 Task: Open the calendar and view the schedule for the week of June 19 - 23, 2023.
Action: Mouse moved to (14, 58)
Screenshot: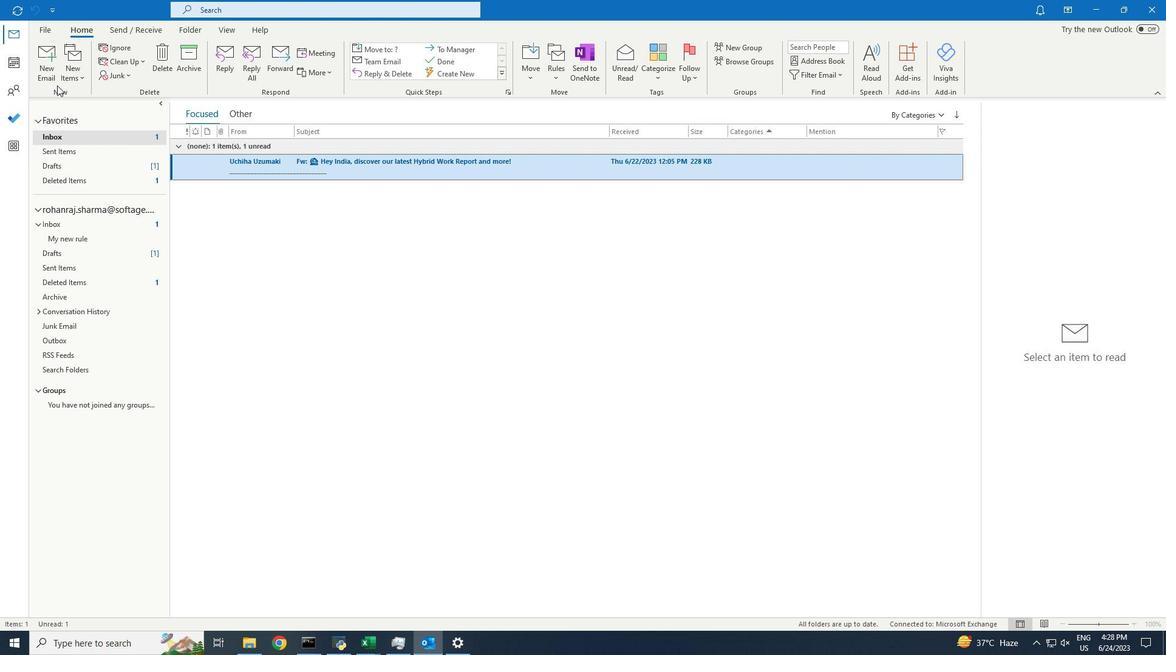 
Action: Mouse pressed left at (14, 58)
Screenshot: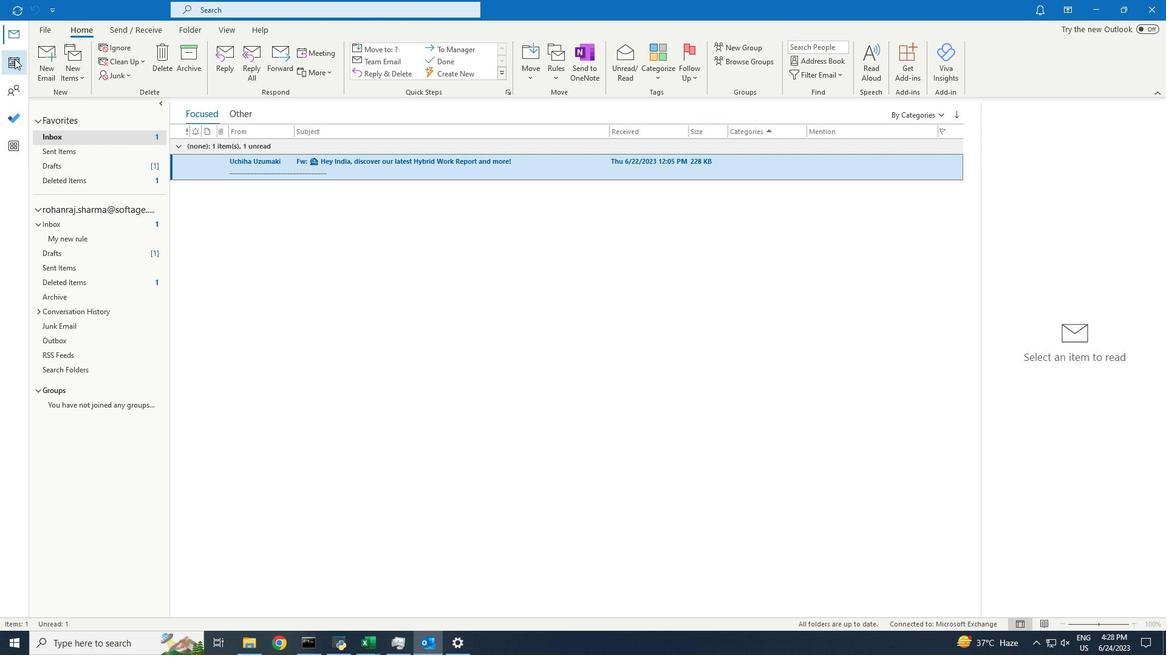 
Action: Mouse moved to (221, 29)
Screenshot: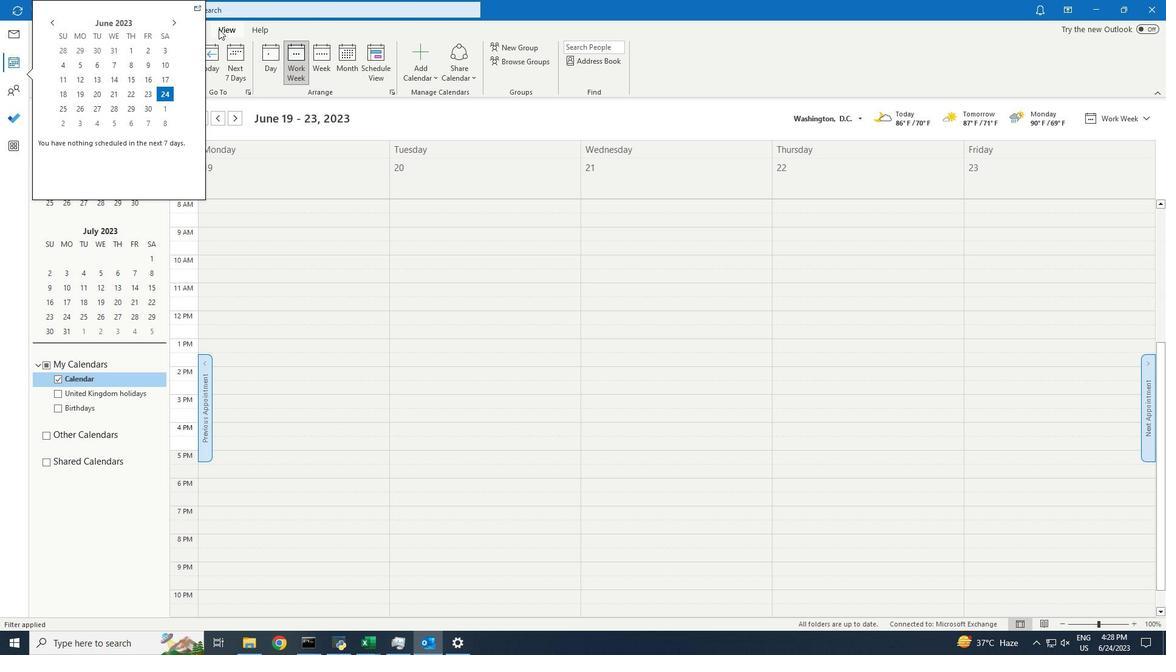
Action: Mouse pressed left at (221, 29)
Screenshot: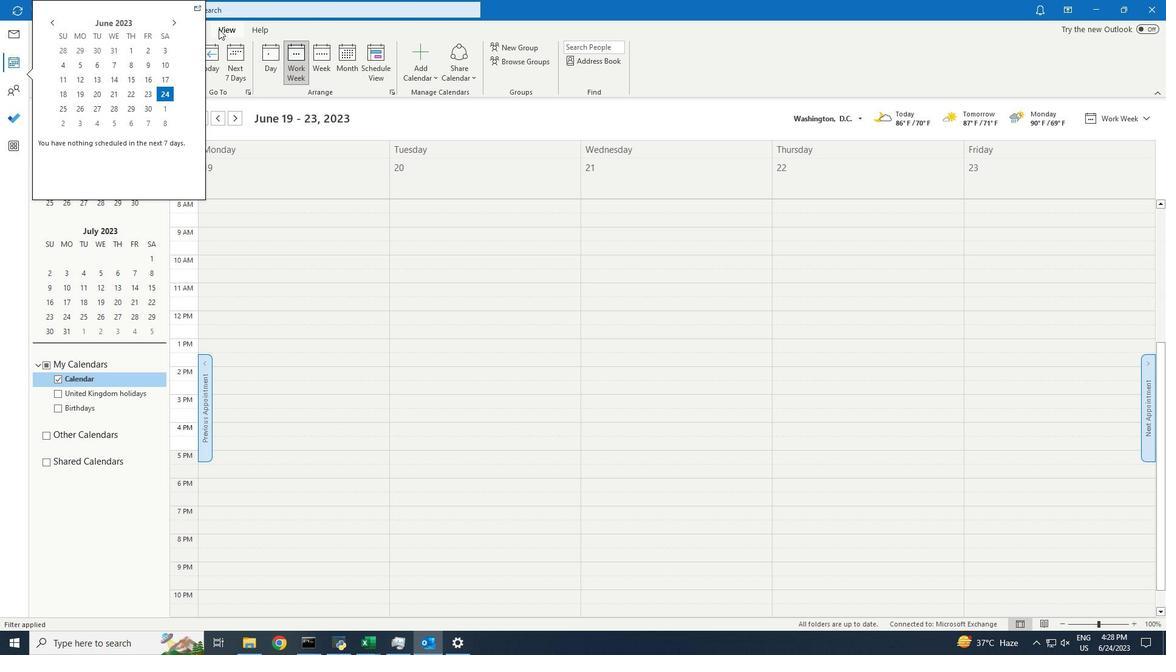 
Action: Mouse moved to (196, 64)
Screenshot: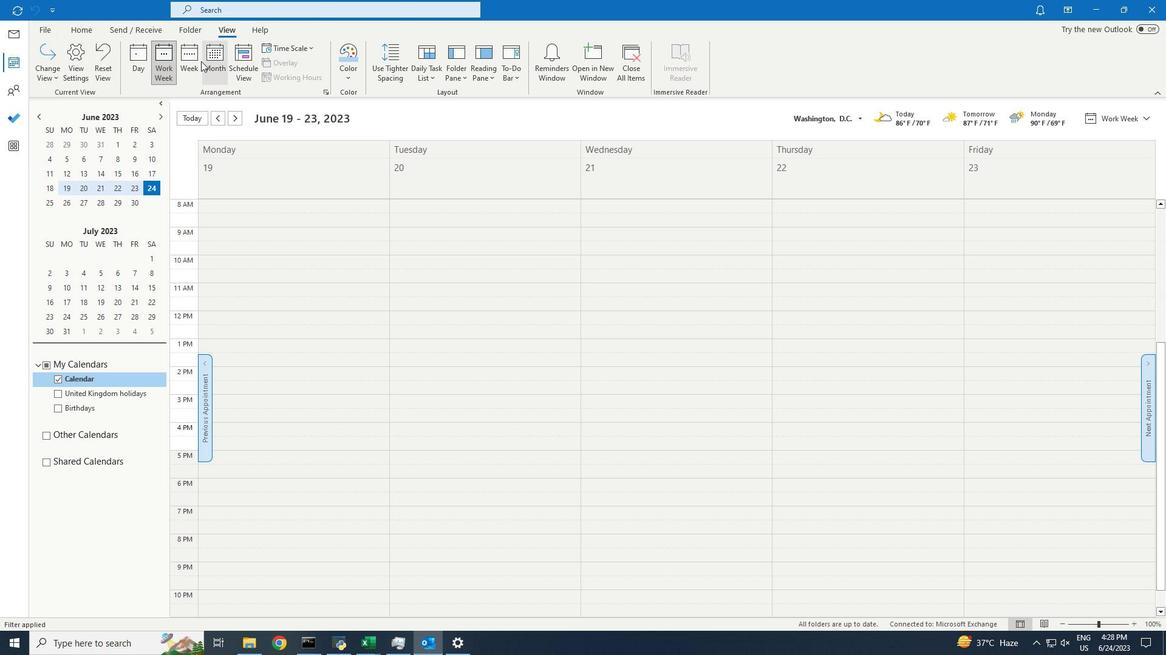 
Action: Mouse pressed left at (196, 64)
Screenshot: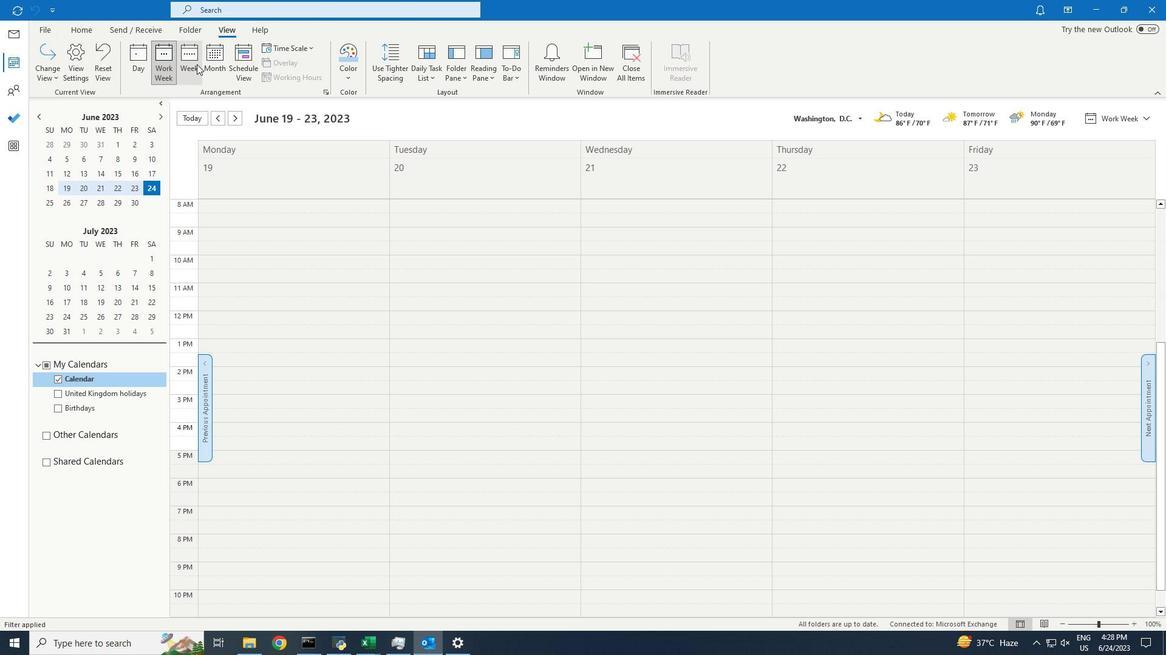 
Action: Mouse moved to (243, 190)
Screenshot: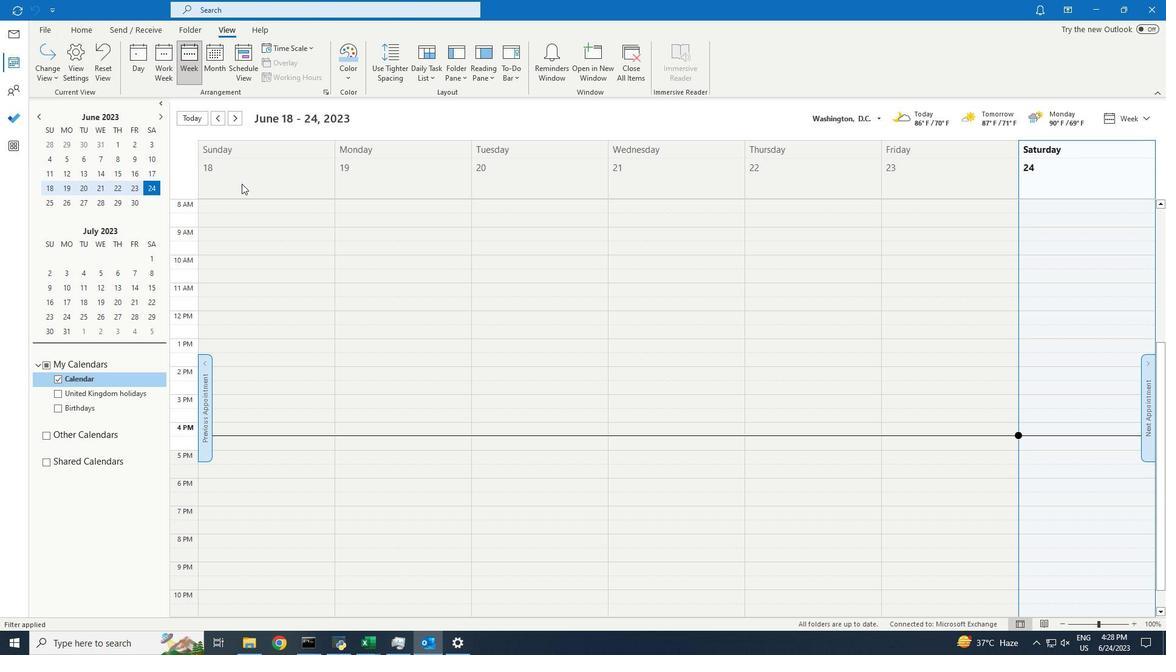 
